 Task: Create a scrum project Visionary.
Action: Mouse moved to (184, 49)
Screenshot: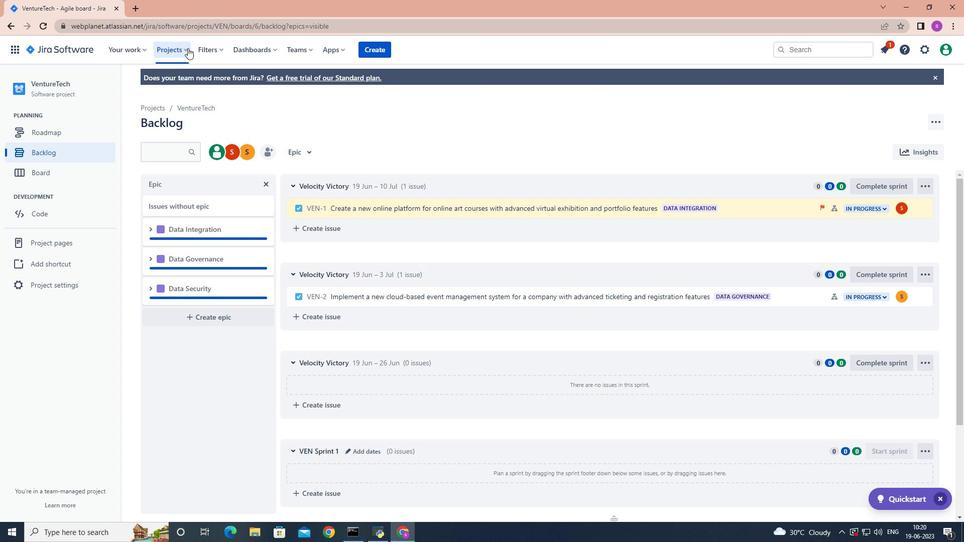 
Action: Mouse pressed left at (184, 49)
Screenshot: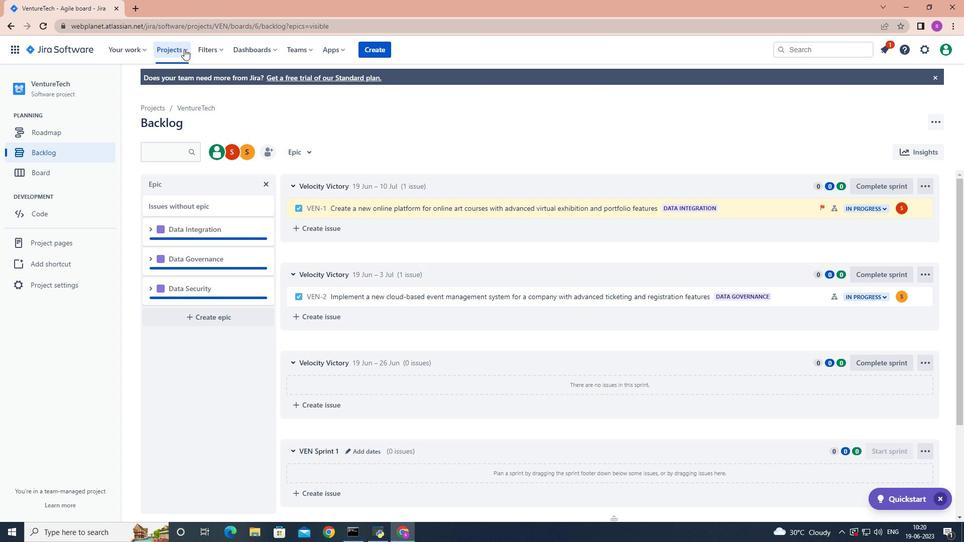 
Action: Mouse moved to (210, 172)
Screenshot: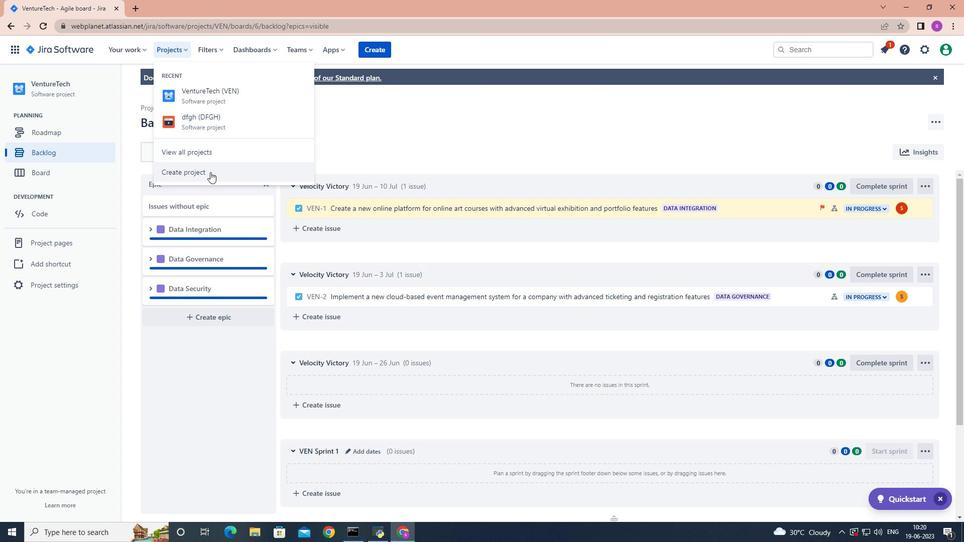 
Action: Mouse pressed left at (210, 172)
Screenshot: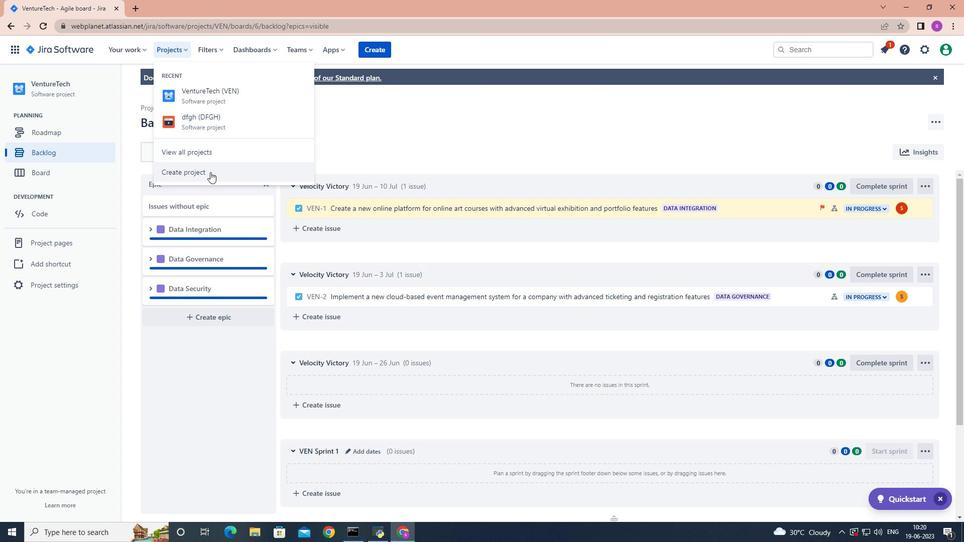 
Action: Mouse moved to (389, 241)
Screenshot: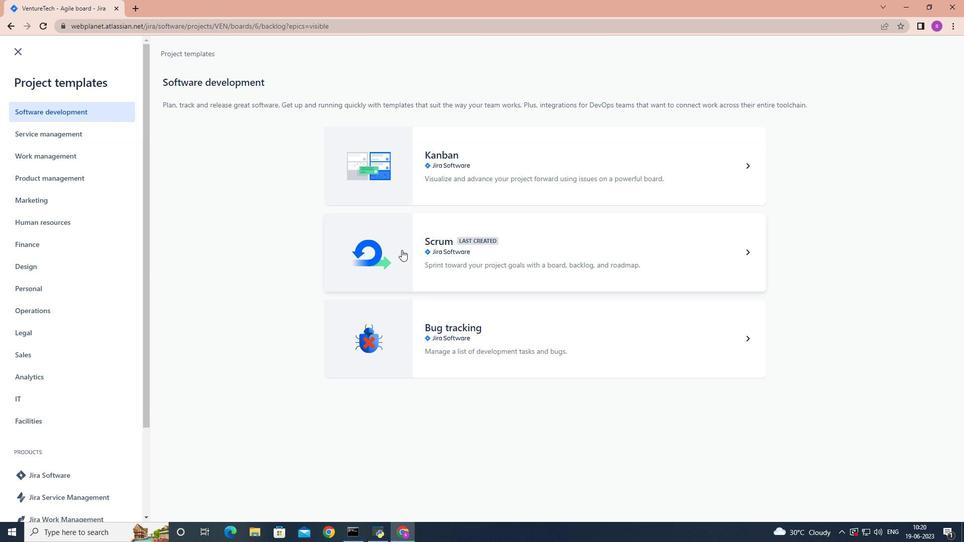 
Action: Mouse pressed left at (389, 241)
Screenshot: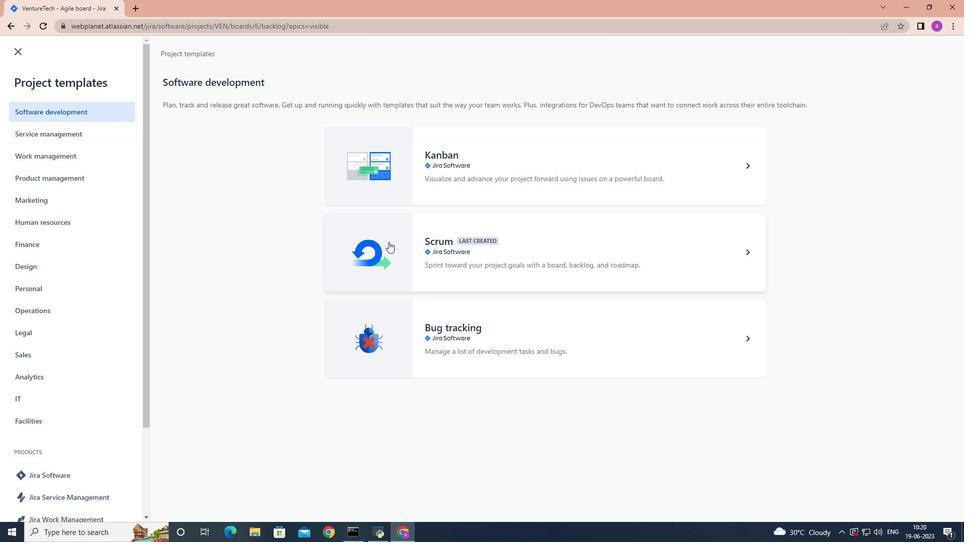 
Action: Mouse moved to (761, 496)
Screenshot: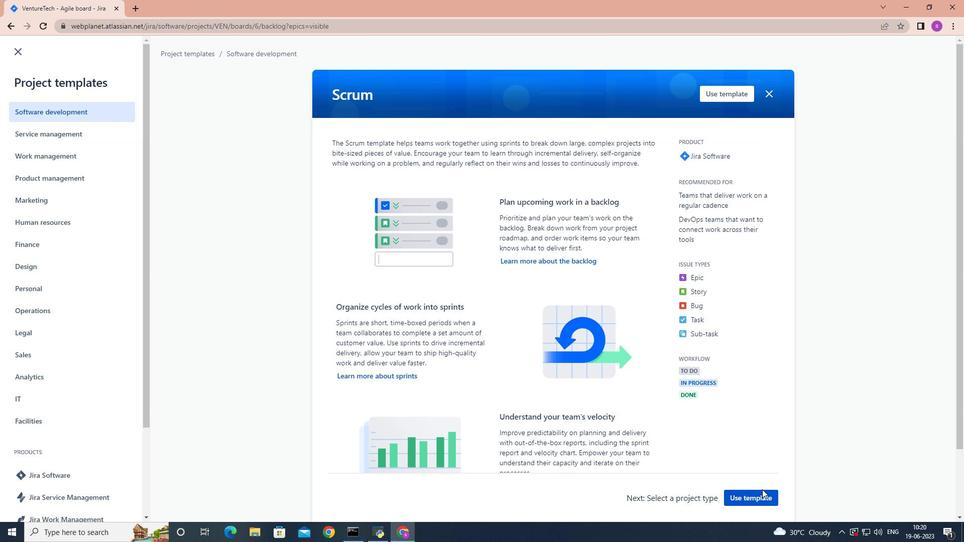 
Action: Mouse pressed left at (761, 496)
Screenshot: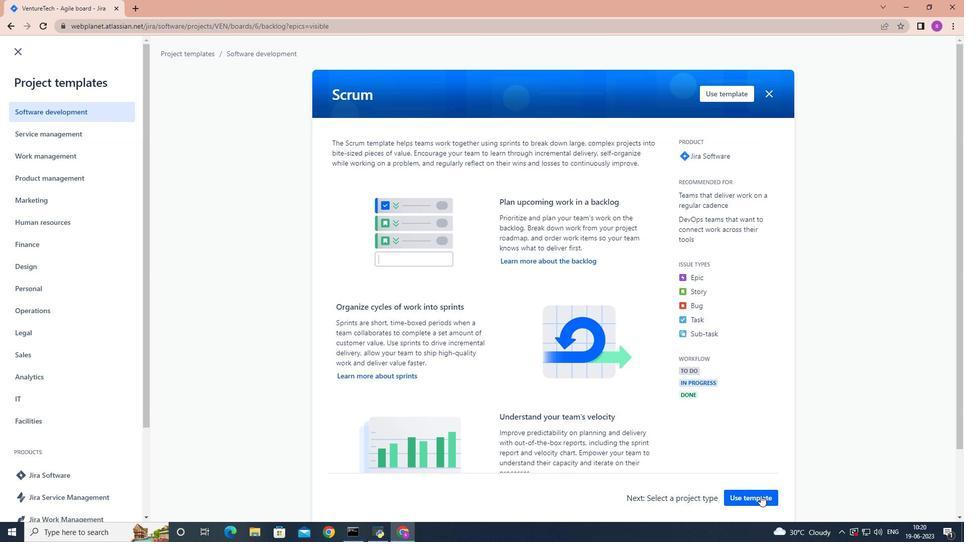 
Action: Mouse moved to (401, 490)
Screenshot: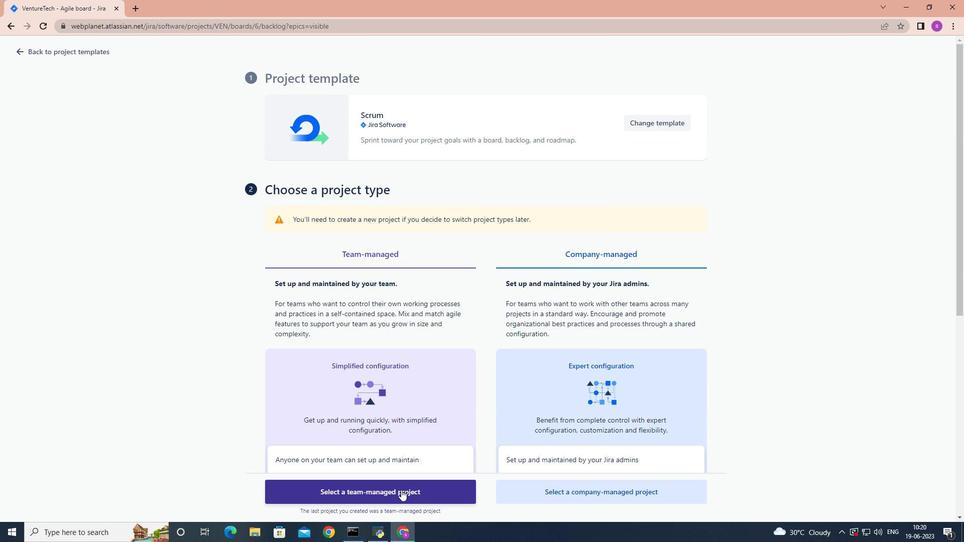 
Action: Mouse pressed left at (401, 490)
Screenshot: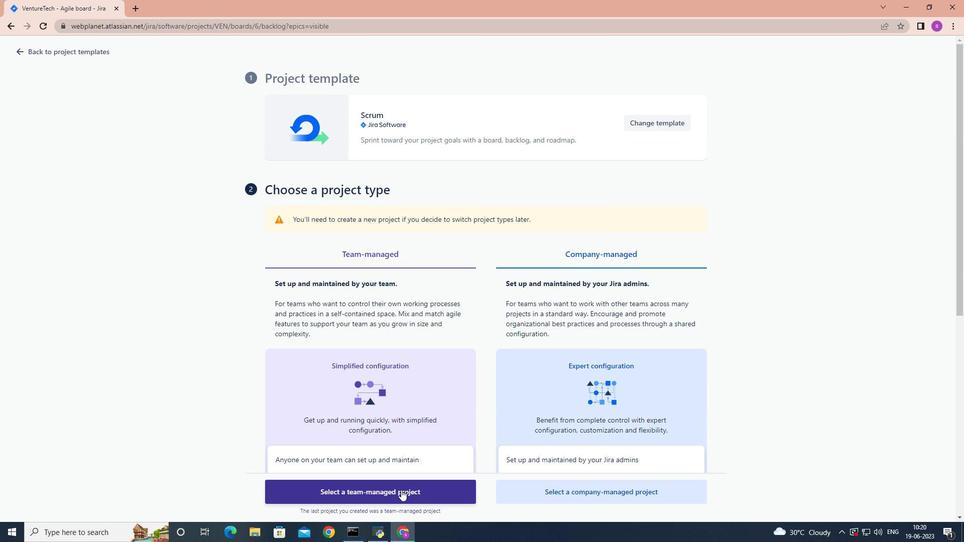 
Action: Mouse moved to (401, 488)
Screenshot: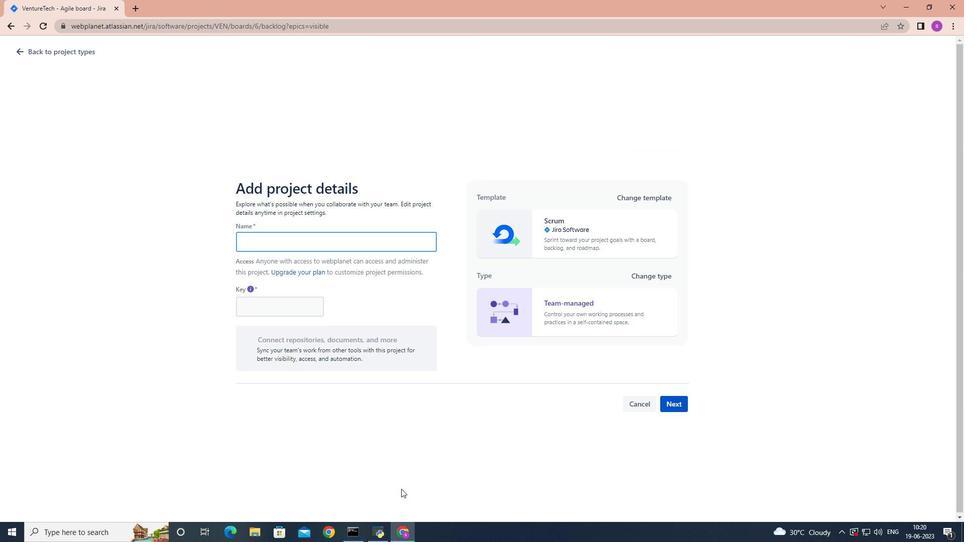 
Action: Key pressed <Key.shift>Project<Key.shift>V<Key.backspace><Key.space><Key.shift><Key.shift><Key.shift>Visionary
Screenshot: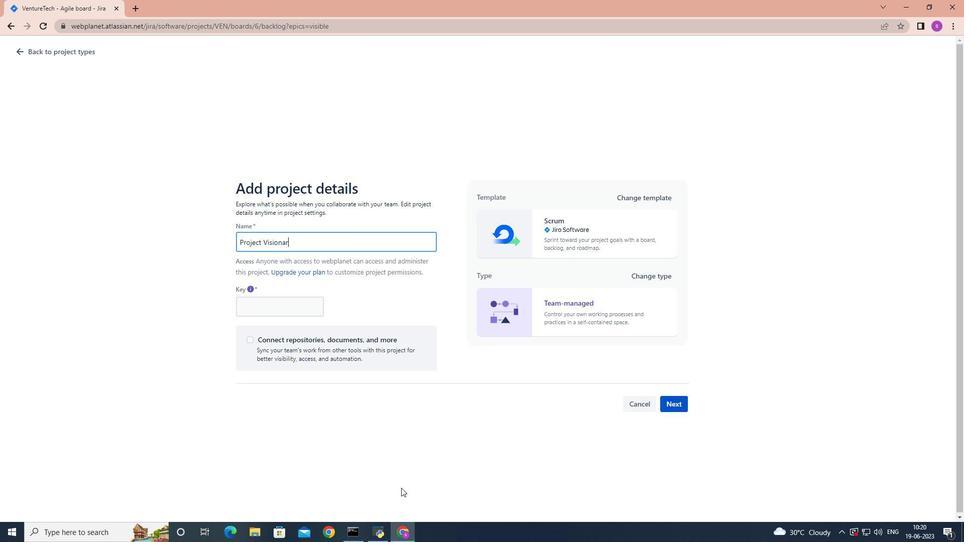 
Action: Mouse moved to (672, 405)
Screenshot: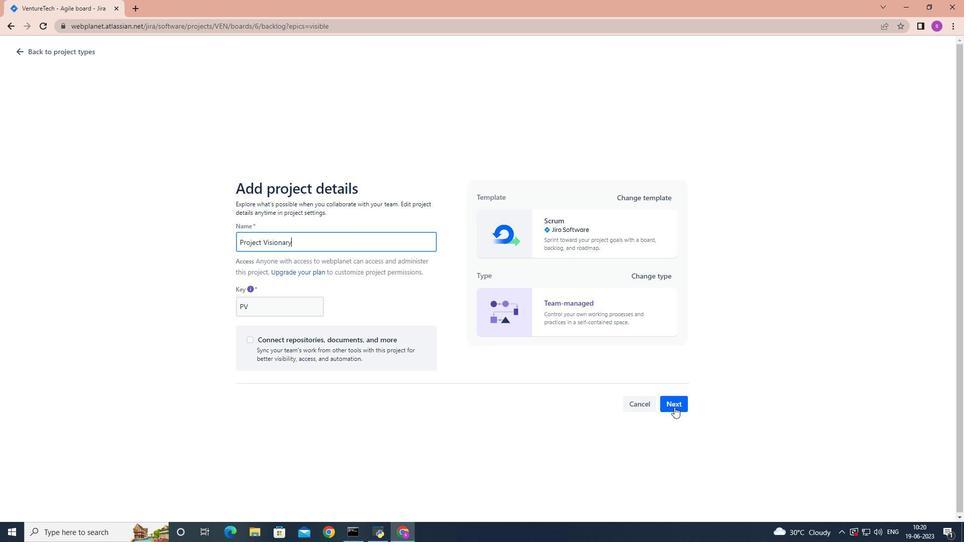
Action: Mouse pressed left at (672, 405)
Screenshot: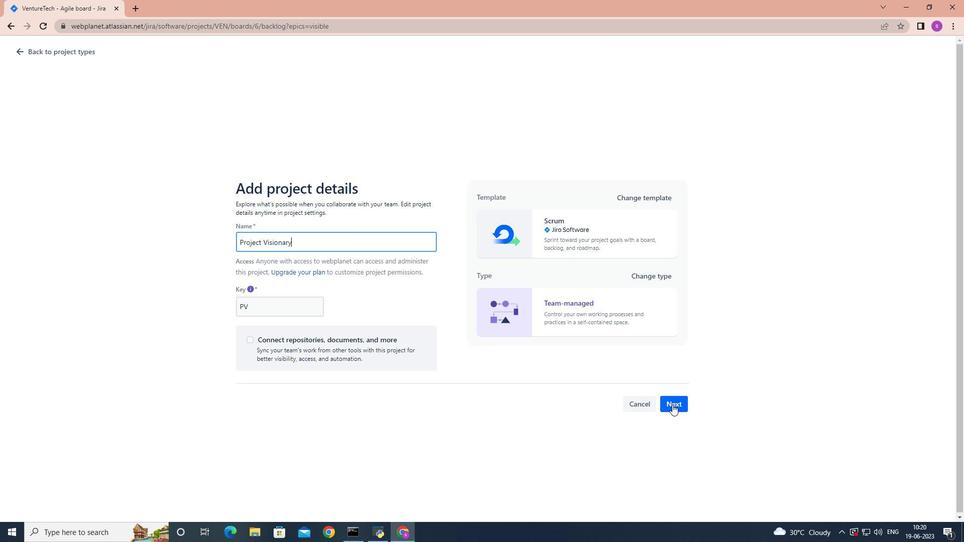 
Action: Mouse moved to (672, 403)
Screenshot: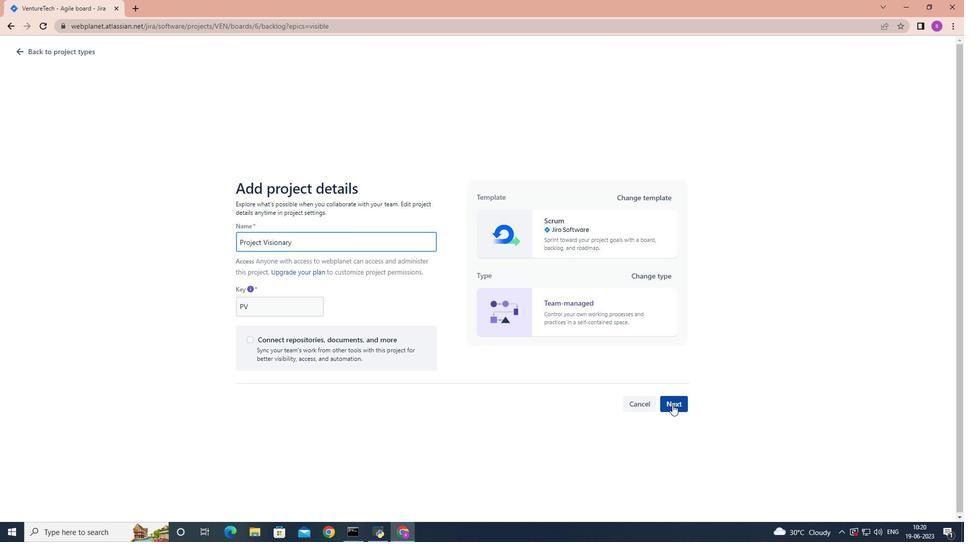 
